 Task: Create a section Knowledge Transfer Sprint and in the section, add a milestone Data Warehousing Process Improvement in the project BrainBoost
Action: Mouse moved to (319, 544)
Screenshot: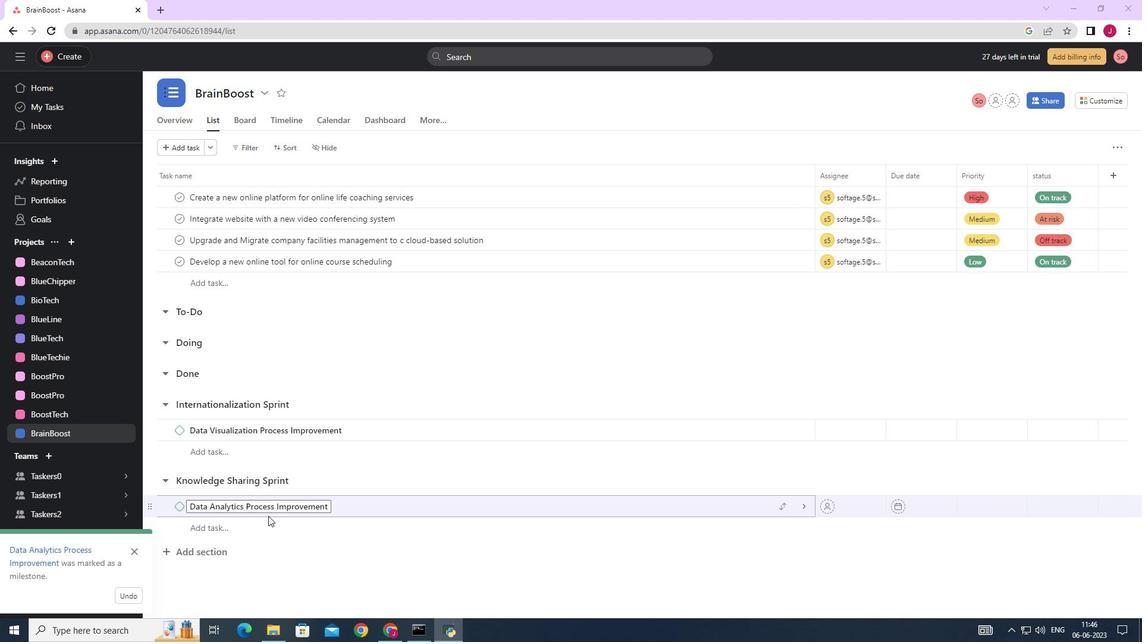 
Action: Mouse scrolled (319, 543) with delta (0, 0)
Screenshot: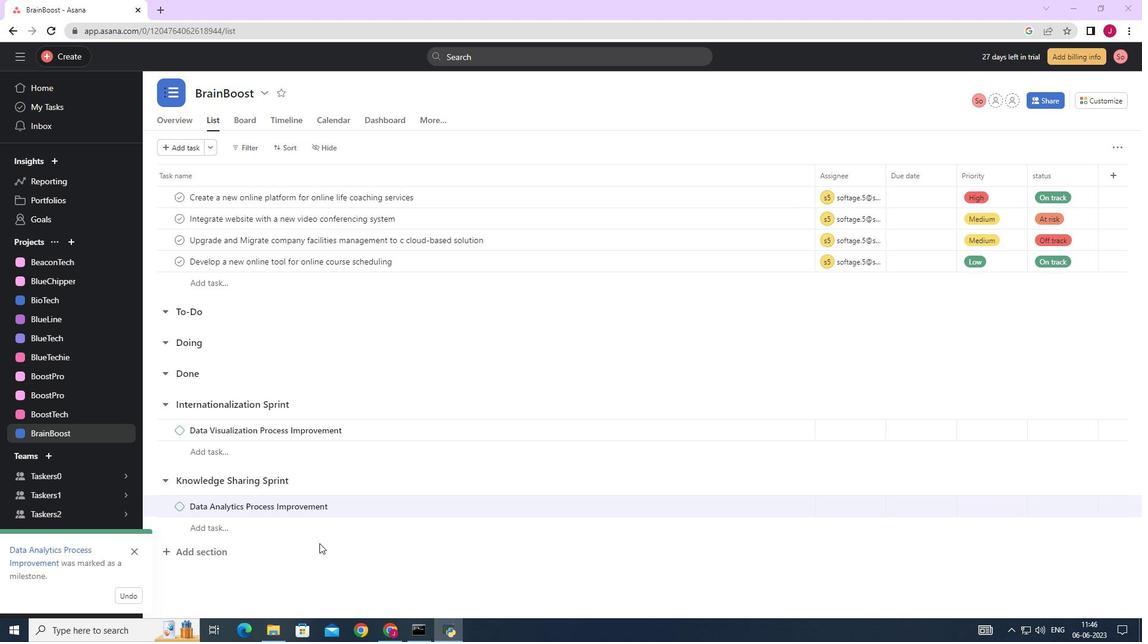 
Action: Mouse scrolled (319, 543) with delta (0, 0)
Screenshot: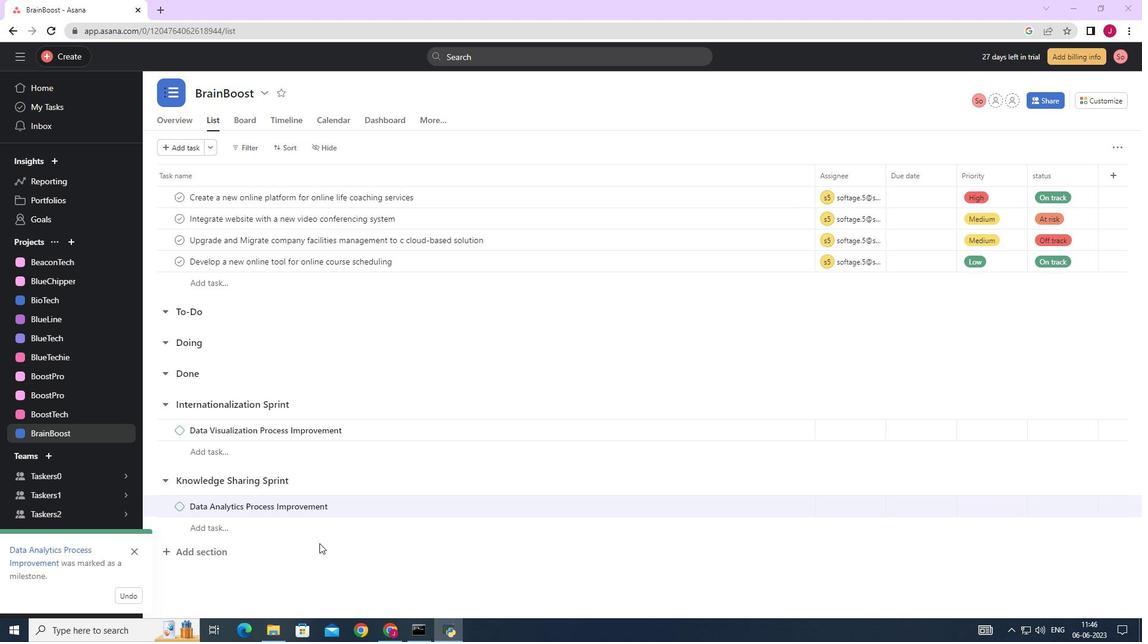 
Action: Mouse scrolled (319, 543) with delta (0, 0)
Screenshot: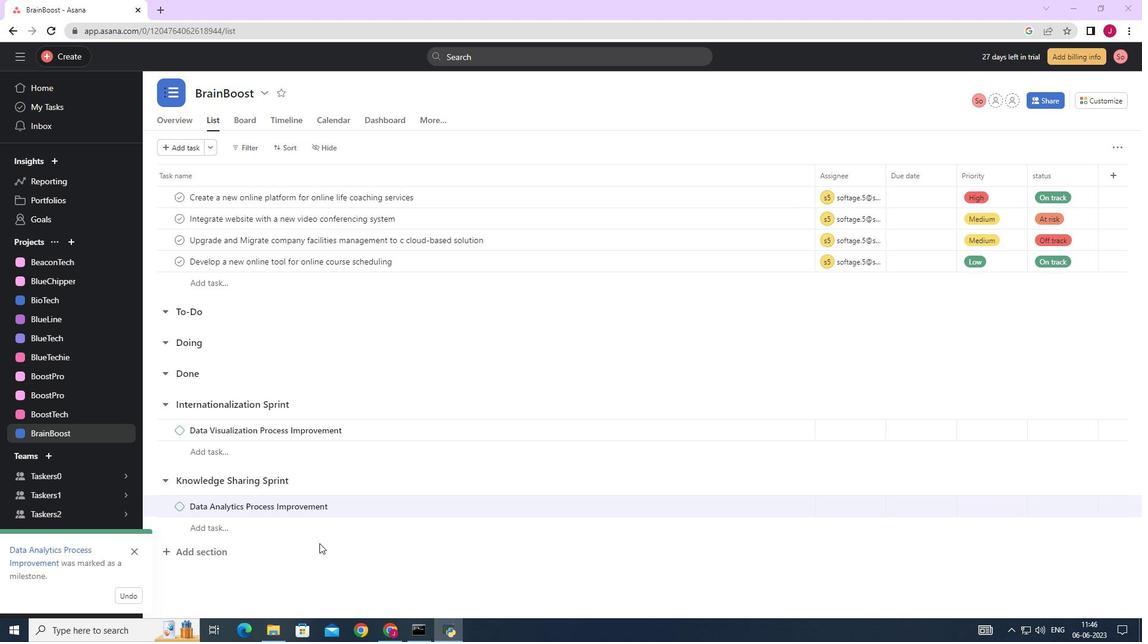 
Action: Mouse scrolled (319, 543) with delta (0, 0)
Screenshot: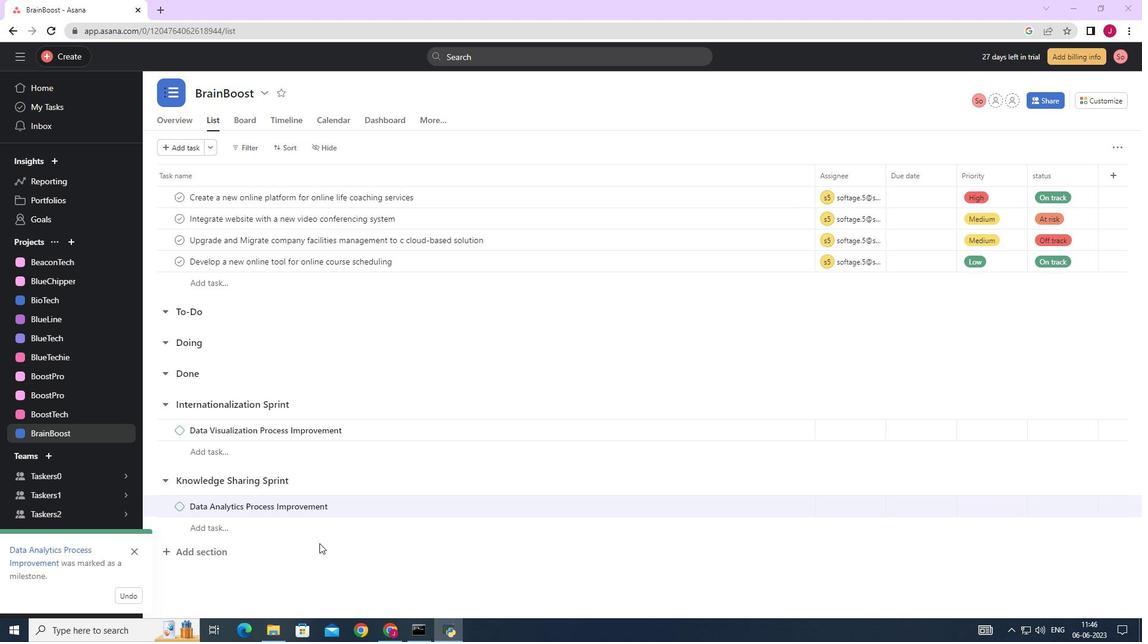 
Action: Mouse moved to (223, 548)
Screenshot: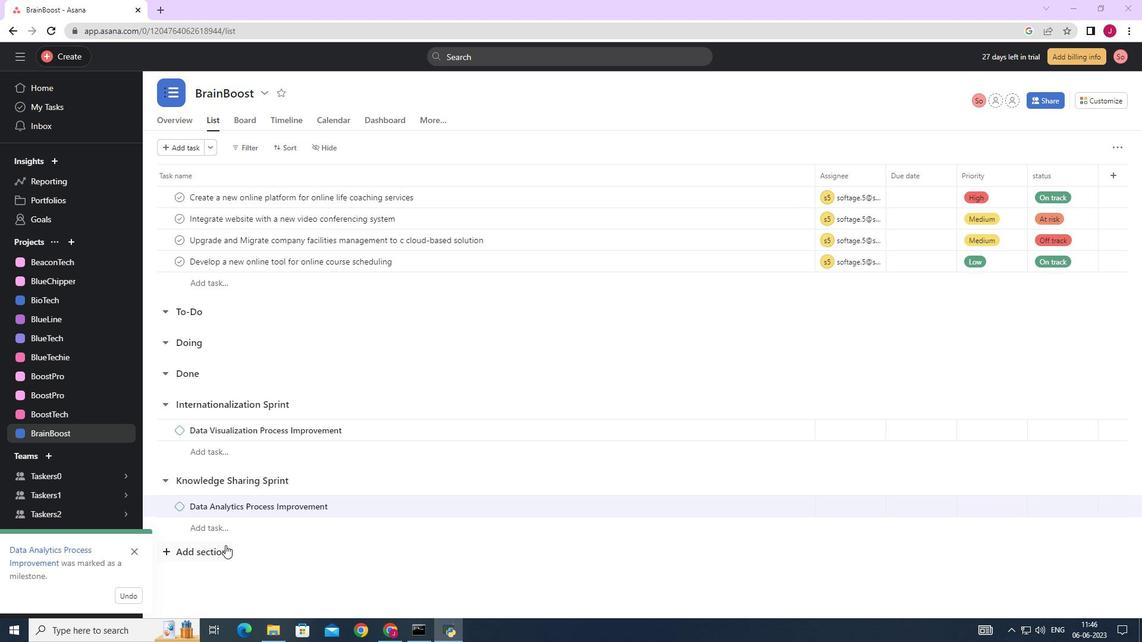 
Action: Mouse pressed left at (223, 548)
Screenshot: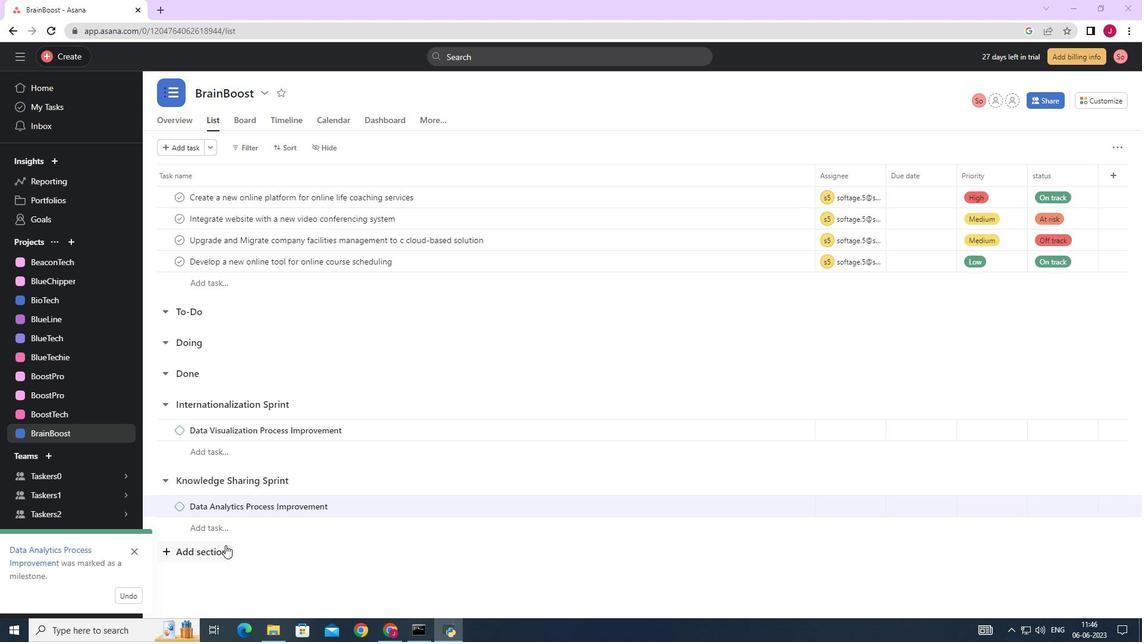 
Action: Key pressed <Key.caps_lock>K<Key.caps_lock>nowledge<Key.space><Key.caps_lock>T<Key.caps_lock>ransfer<Key.space><Key.caps_lock>S<Key.caps_lock>print<Key.enter><Key.caps_lock>D<Key.caps_lock>ata<Key.space><Key.caps_lock>W<Key.caps_lock>arehousing<Key.space><Key.caps_lock>P<Key.caps_lock>rocess<Key.space><Key.caps_lock>I<Key.caps_lock>mprovement<Key.space>
Screenshot: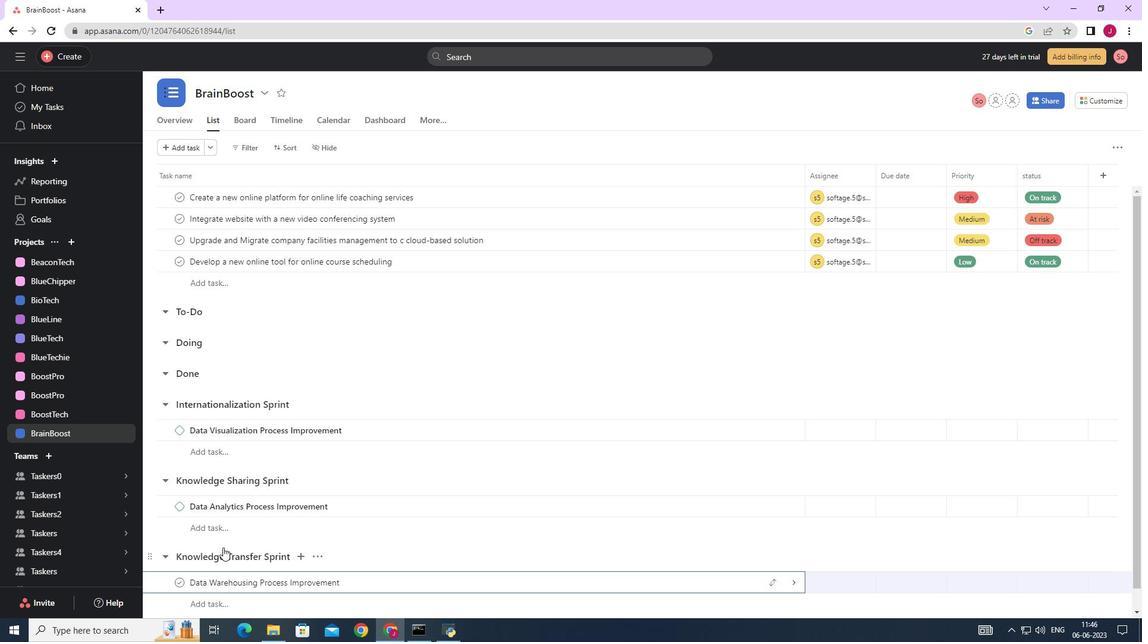 
Action: Mouse moved to (796, 583)
Screenshot: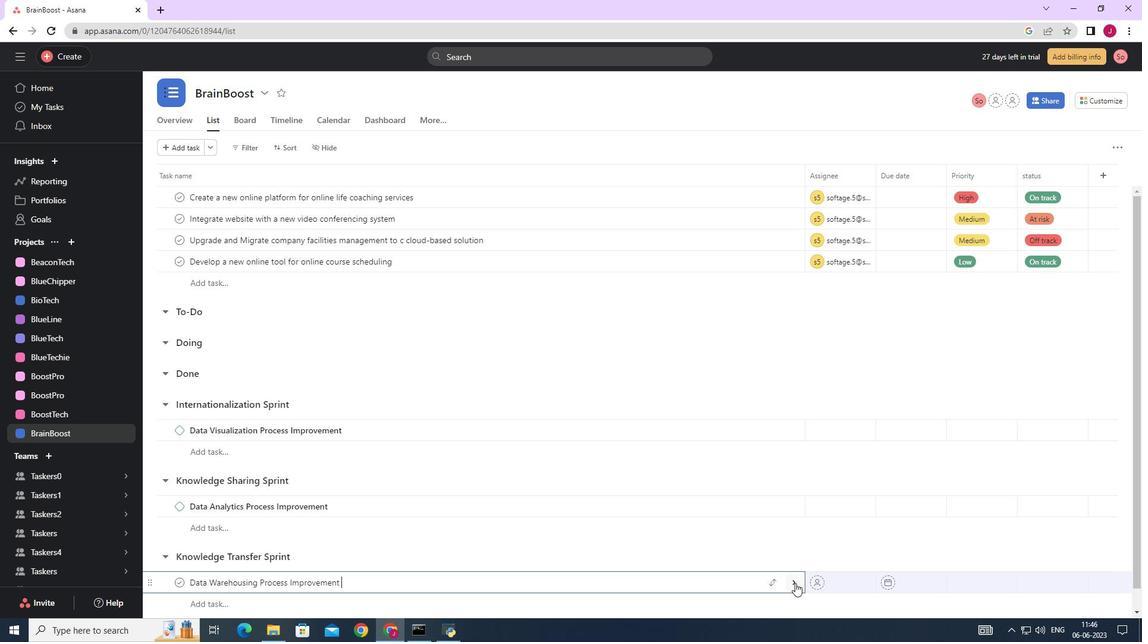 
Action: Mouse pressed left at (796, 583)
Screenshot: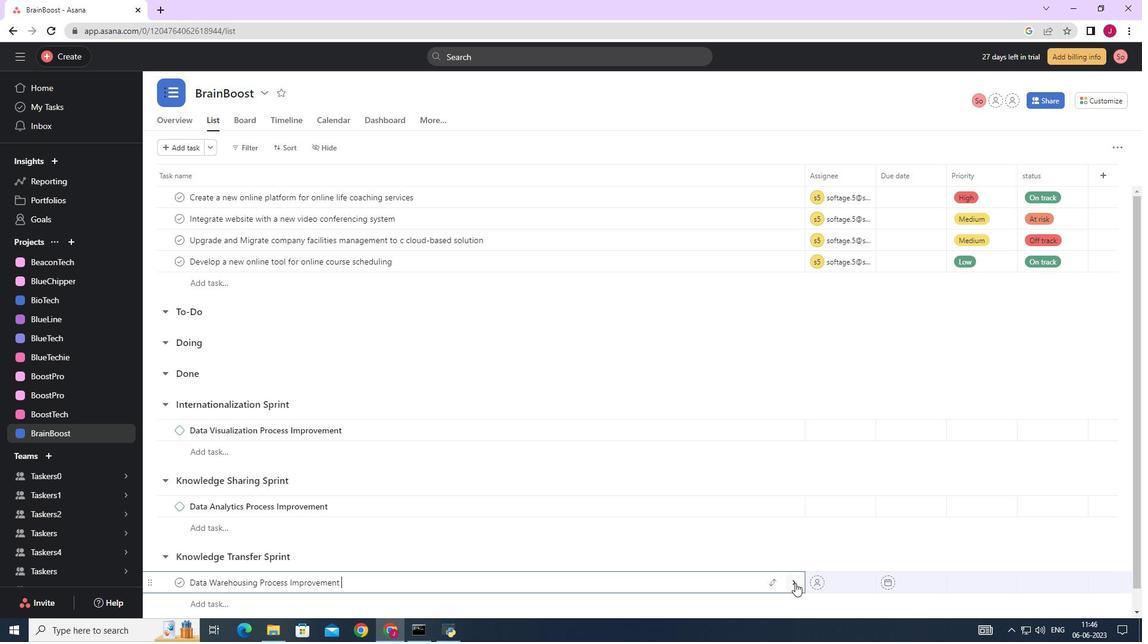 
Action: Mouse moved to (1097, 147)
Screenshot: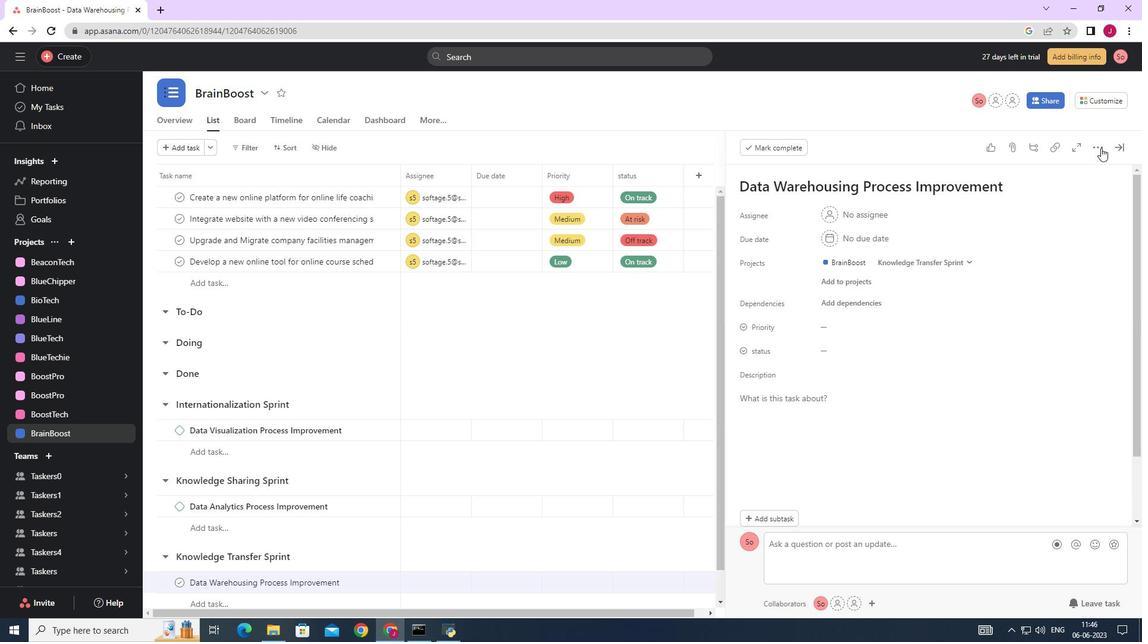 
Action: Mouse pressed left at (1097, 147)
Screenshot: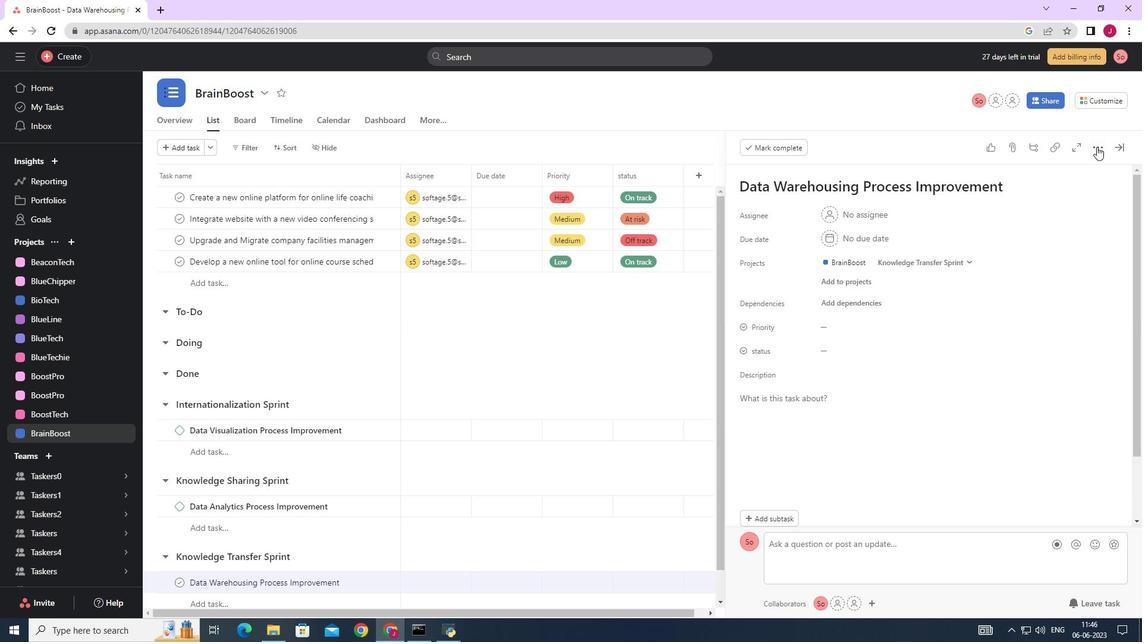 
Action: Mouse moved to (986, 194)
Screenshot: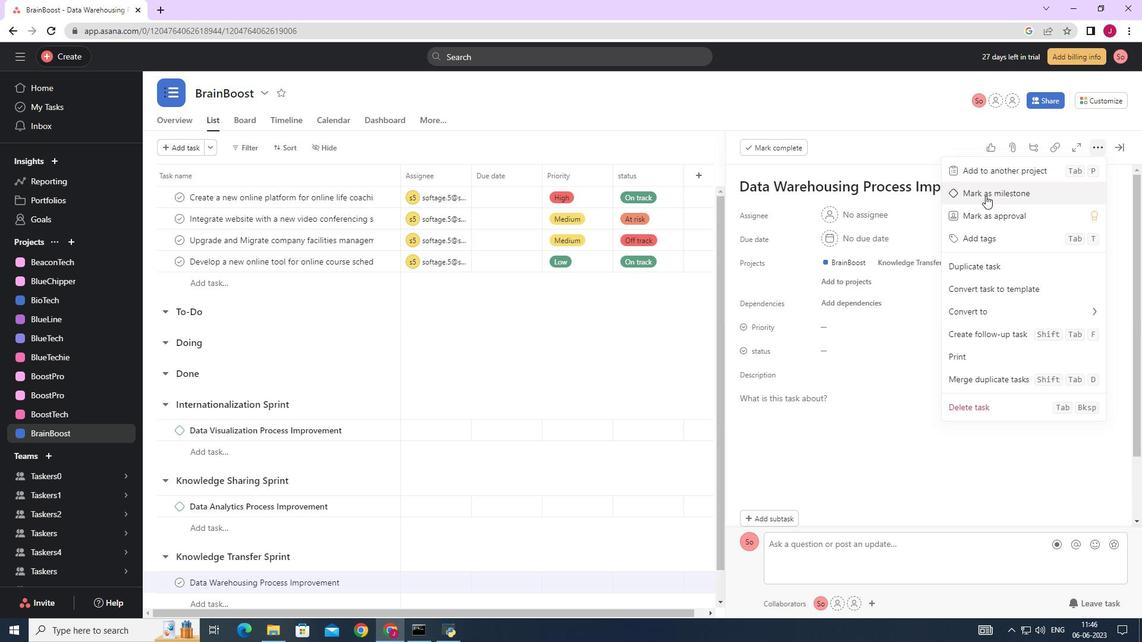 
Action: Mouse pressed left at (986, 194)
Screenshot: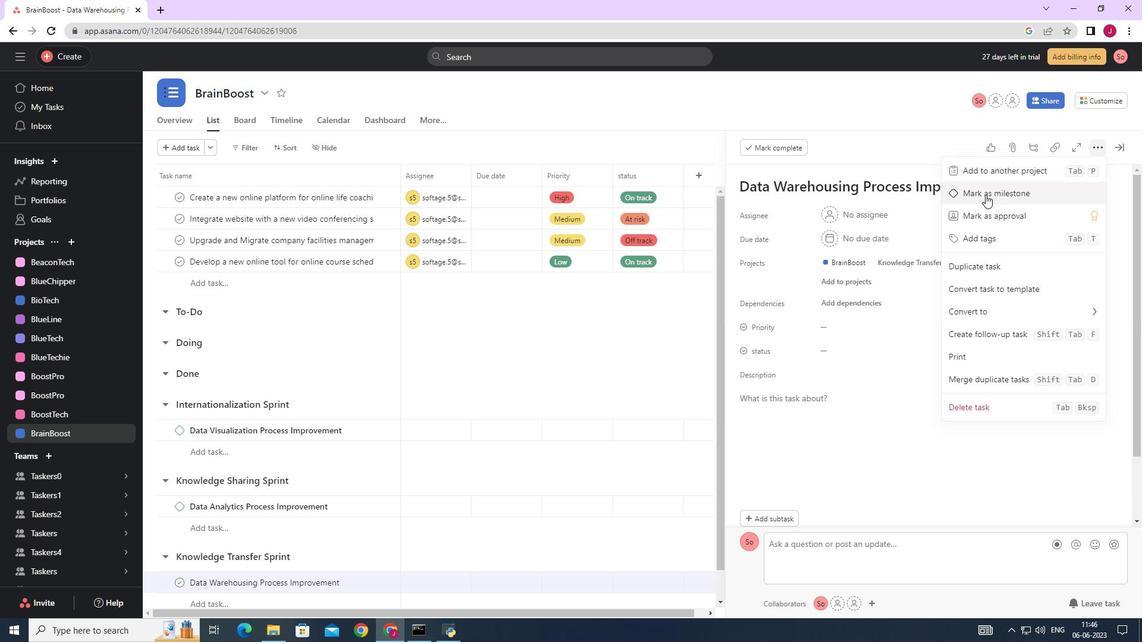 
Action: Mouse moved to (1121, 146)
Screenshot: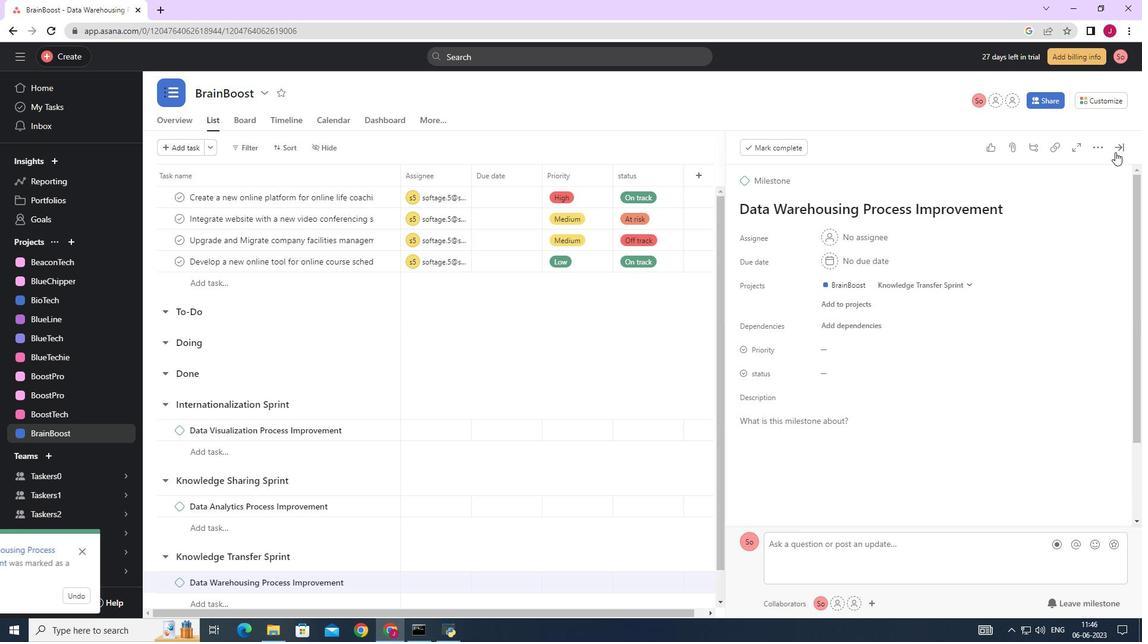 
Action: Mouse pressed left at (1121, 146)
Screenshot: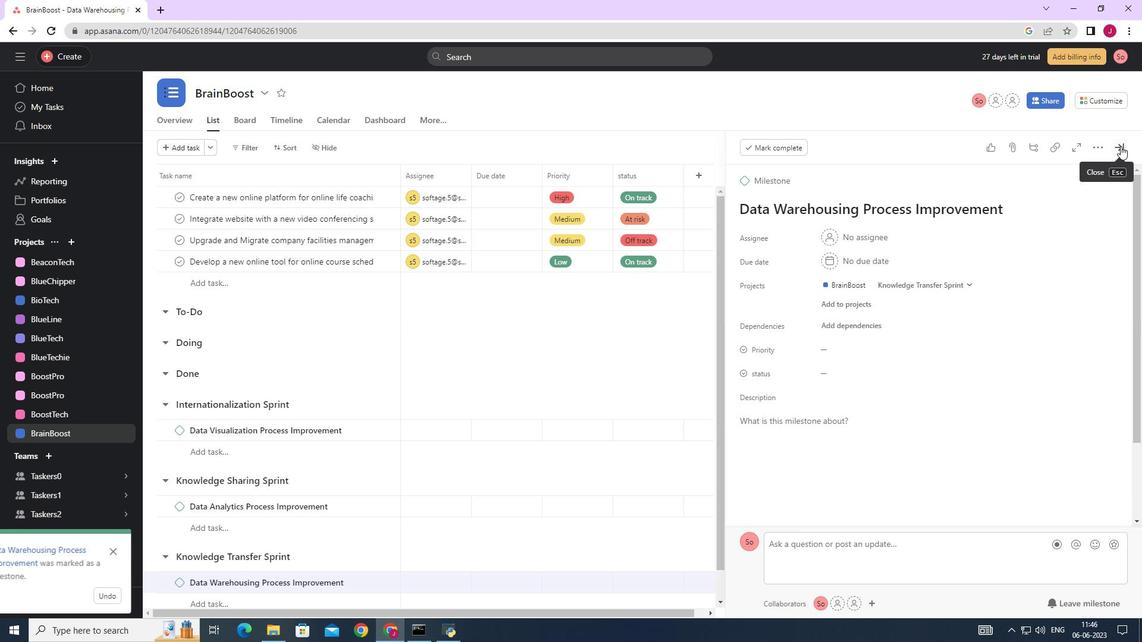 
Action: Mouse moved to (711, 354)
Screenshot: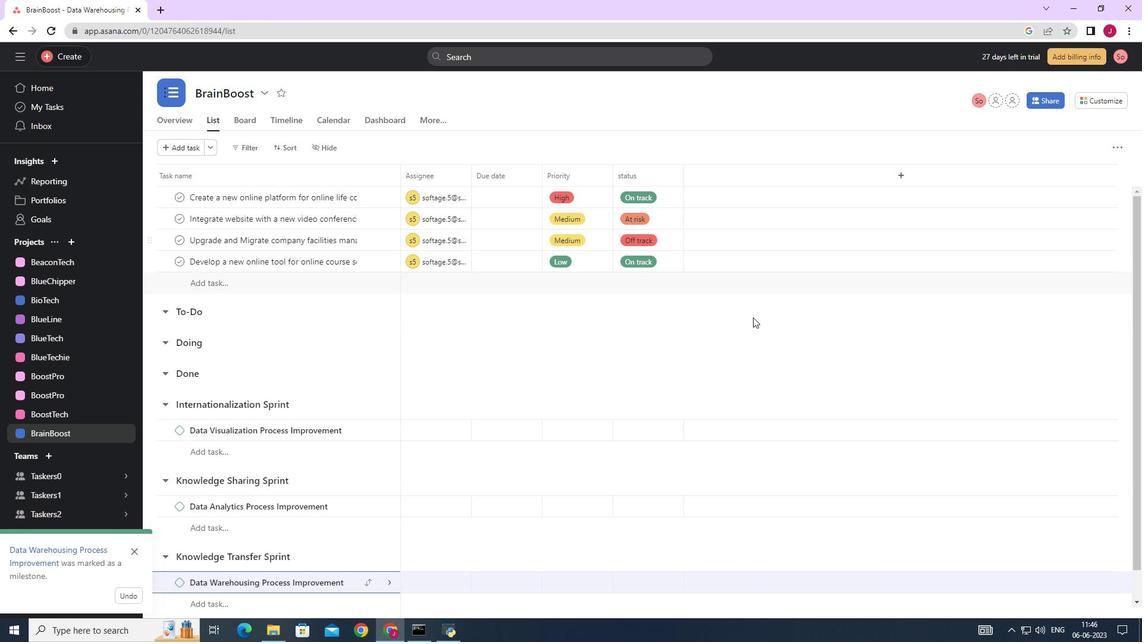 
